 Task: Start in the project AgileOutlook the sprint 'Code Standardization Sprint', with a duration of 2 weeks. Start in the project AgileOutlook the sprint 'Code Standardization Sprint', with a duration of 1 week. Start in the project AgileOutlook the sprint 'Code Standardization Sprint', with a duration of 3 weeks
Action: Mouse moved to (657, 156)
Screenshot: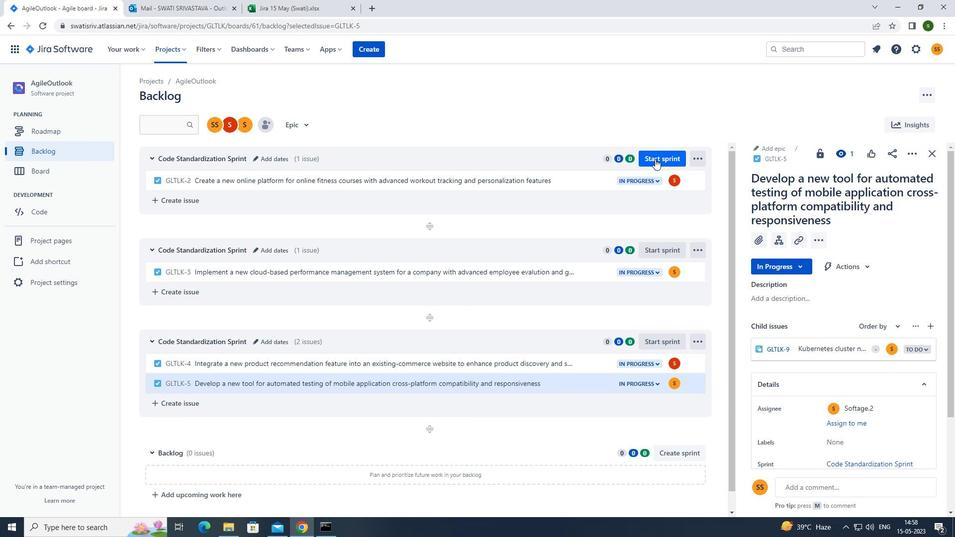 
Action: Mouse pressed left at (657, 156)
Screenshot: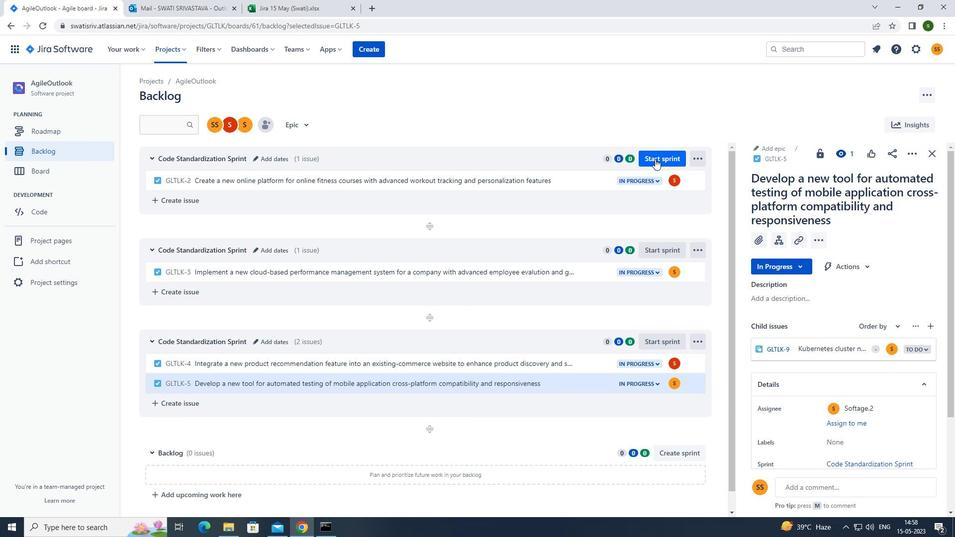 
Action: Mouse moved to (446, 177)
Screenshot: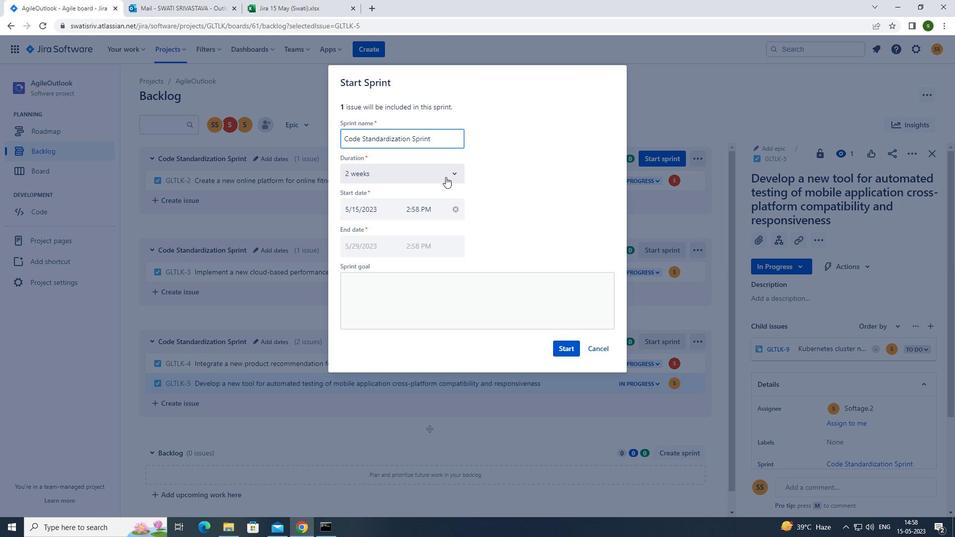 
Action: Mouse pressed left at (446, 177)
Screenshot: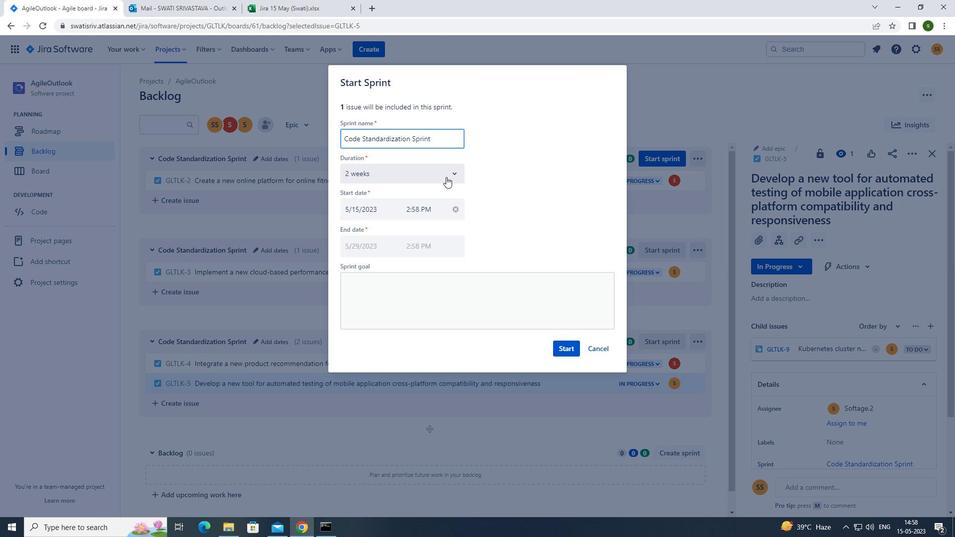 
Action: Mouse moved to (418, 215)
Screenshot: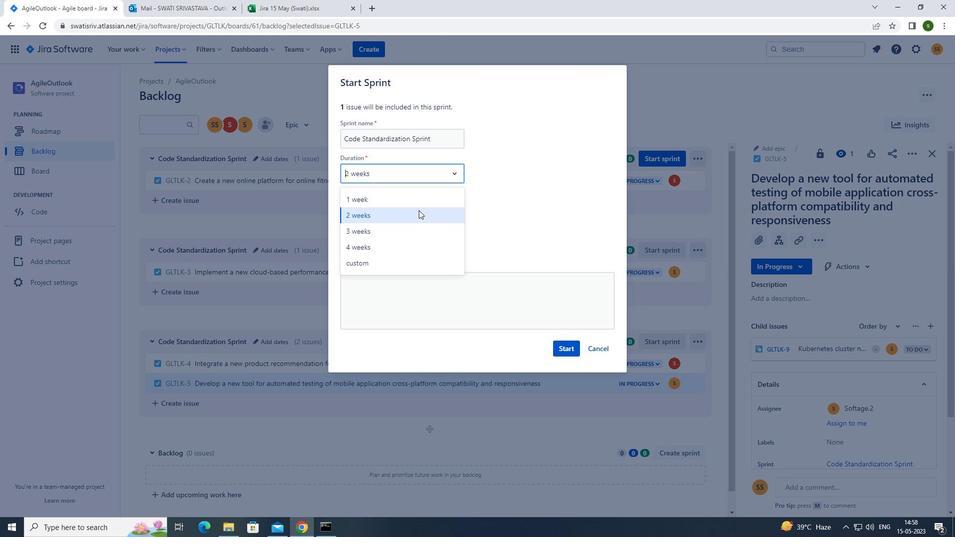 
Action: Mouse pressed left at (418, 215)
Screenshot: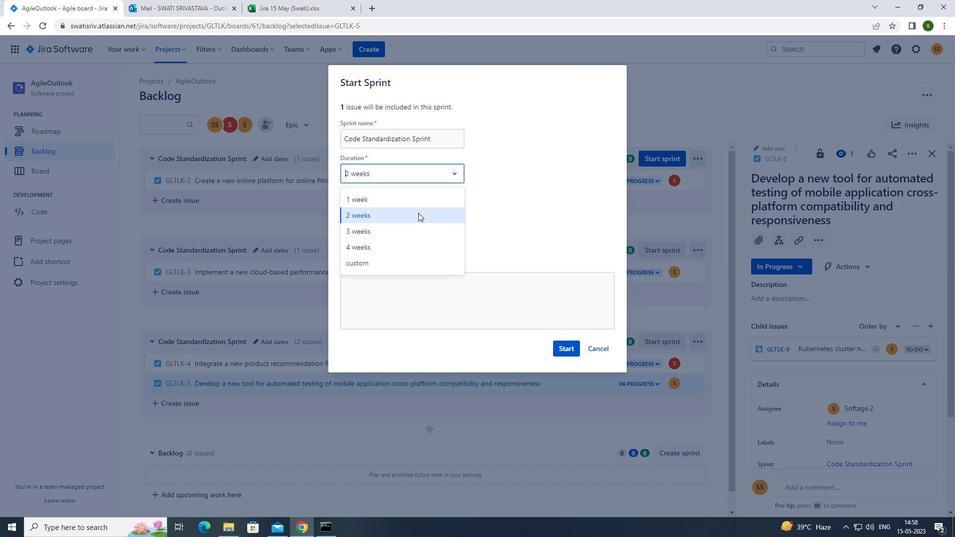 
Action: Mouse moved to (569, 350)
Screenshot: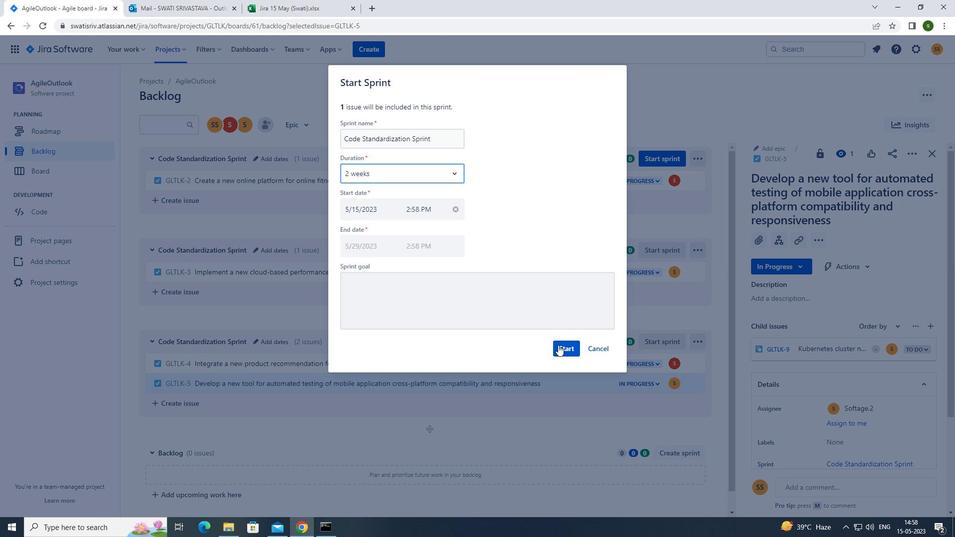 
Action: Mouse pressed left at (569, 350)
Screenshot: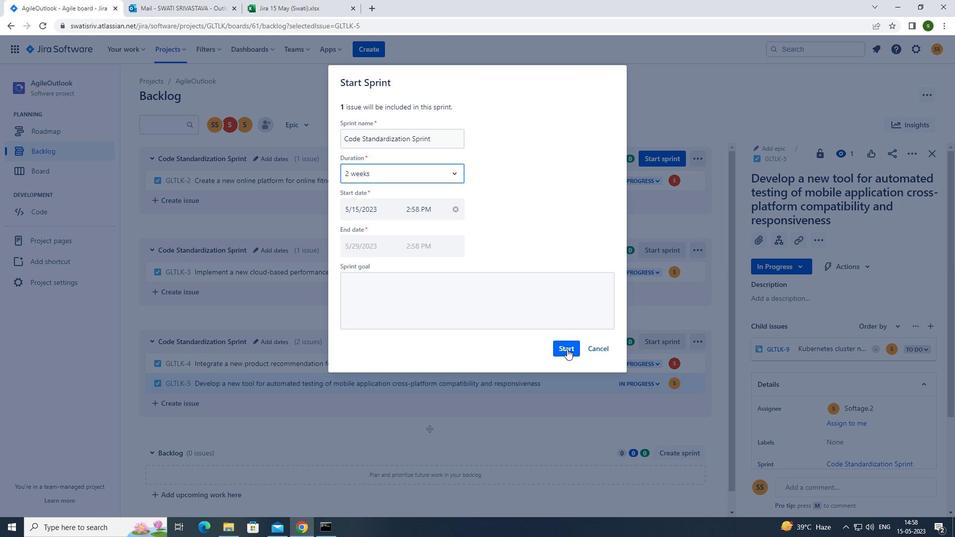 
Action: Mouse moved to (73, 152)
Screenshot: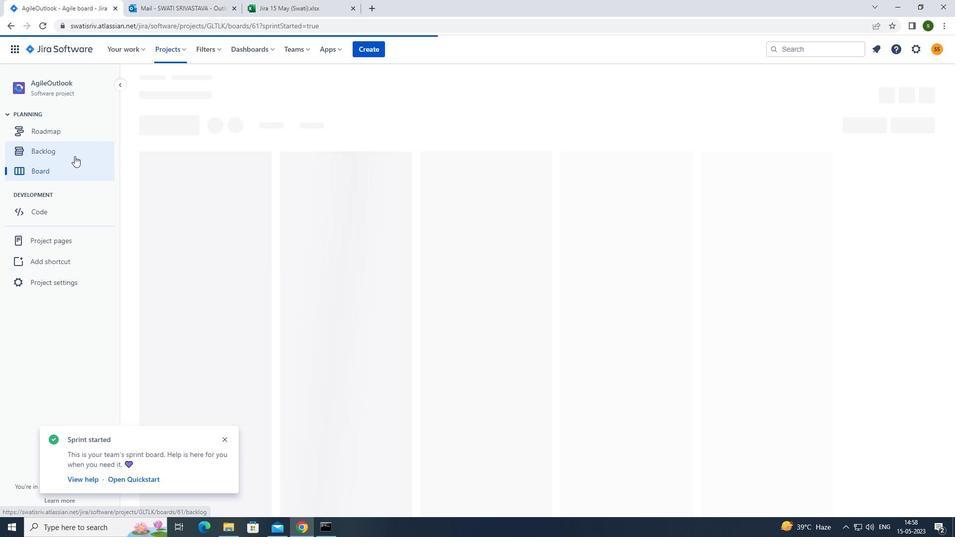 
Action: Mouse pressed left at (73, 152)
Screenshot: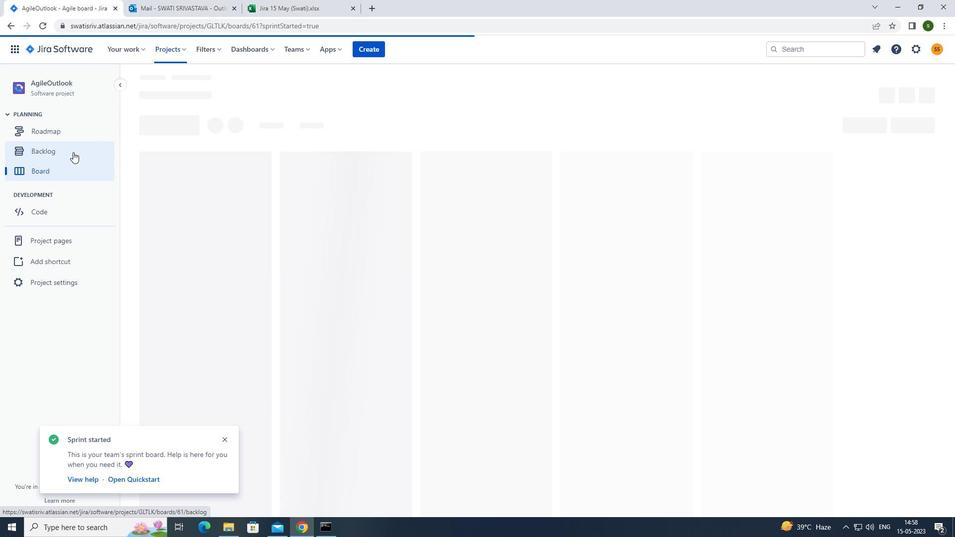 
Action: Mouse moved to (877, 244)
Screenshot: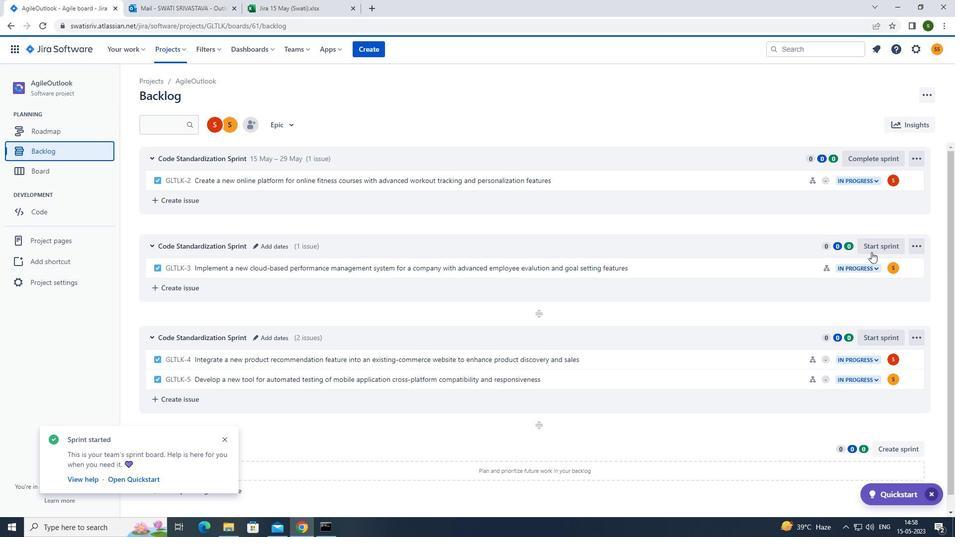 
Action: Mouse pressed left at (877, 244)
Screenshot: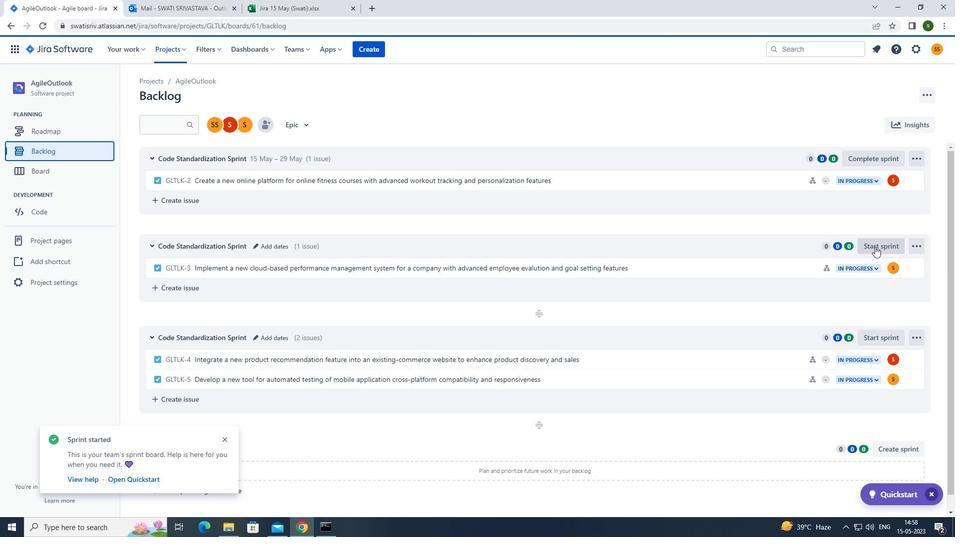 
Action: Mouse moved to (437, 172)
Screenshot: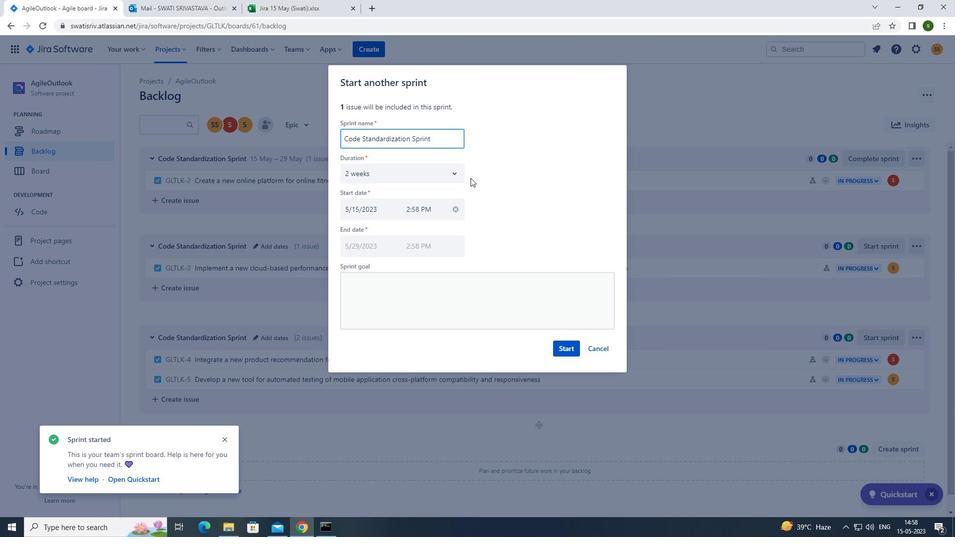 
Action: Mouse pressed left at (437, 172)
Screenshot: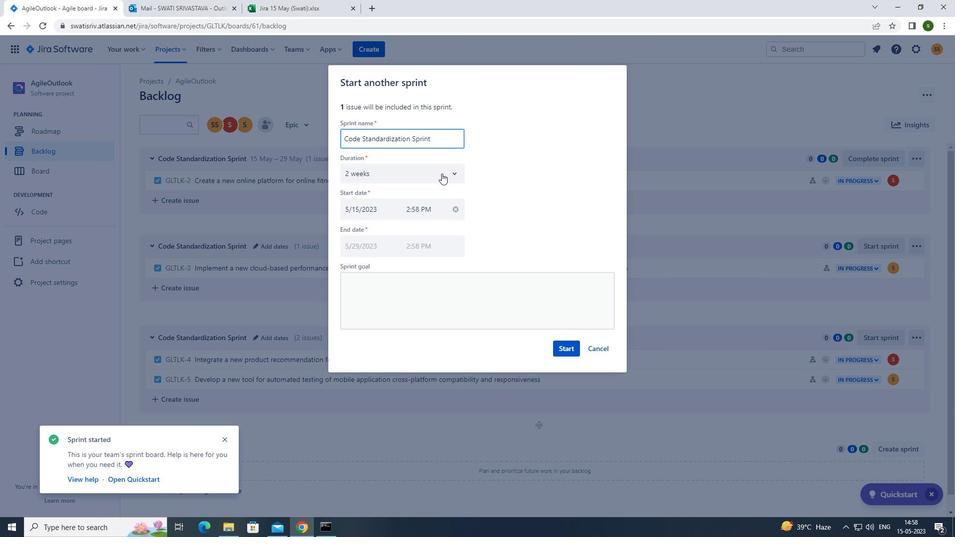 
Action: Mouse moved to (421, 199)
Screenshot: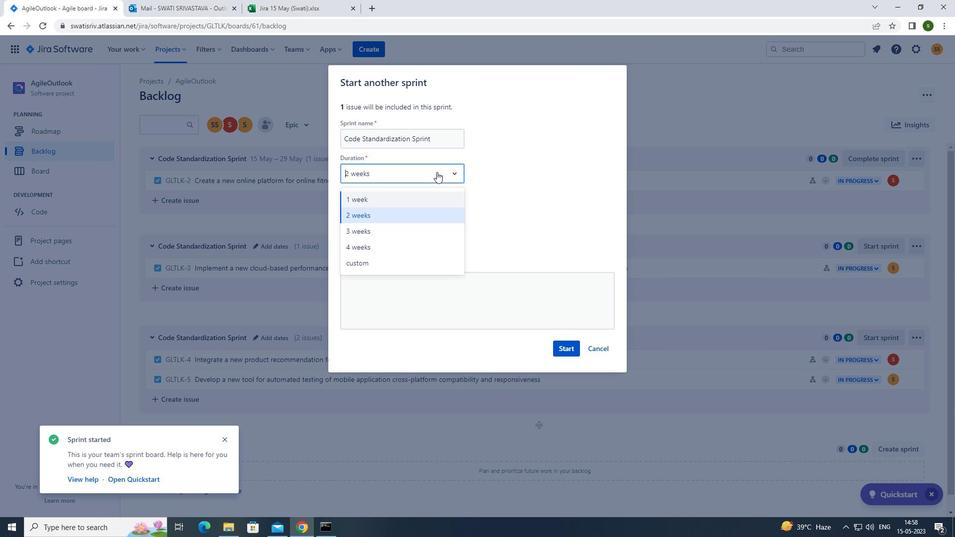 
Action: Mouse pressed left at (421, 199)
Screenshot: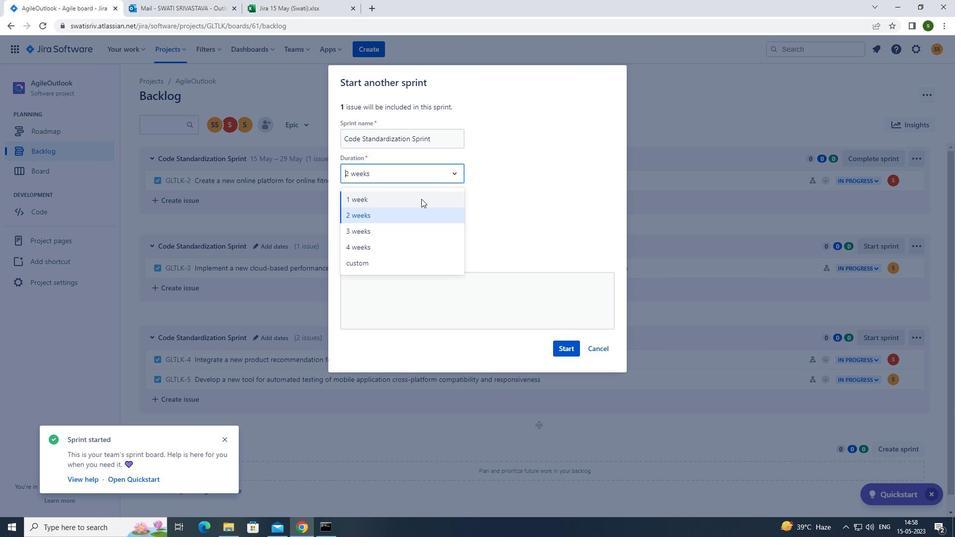 
Action: Mouse moved to (571, 343)
Screenshot: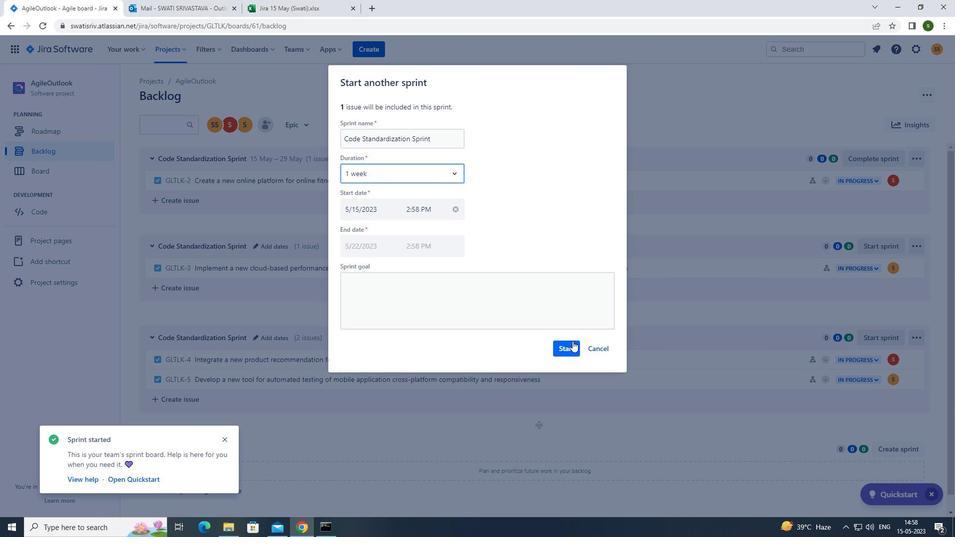 
Action: Mouse pressed left at (571, 343)
Screenshot: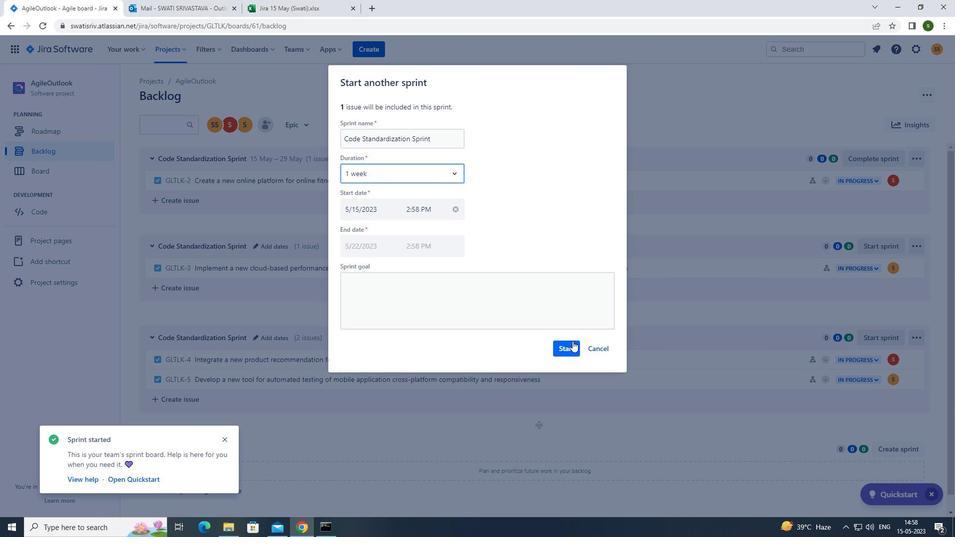 
Action: Mouse moved to (74, 151)
Screenshot: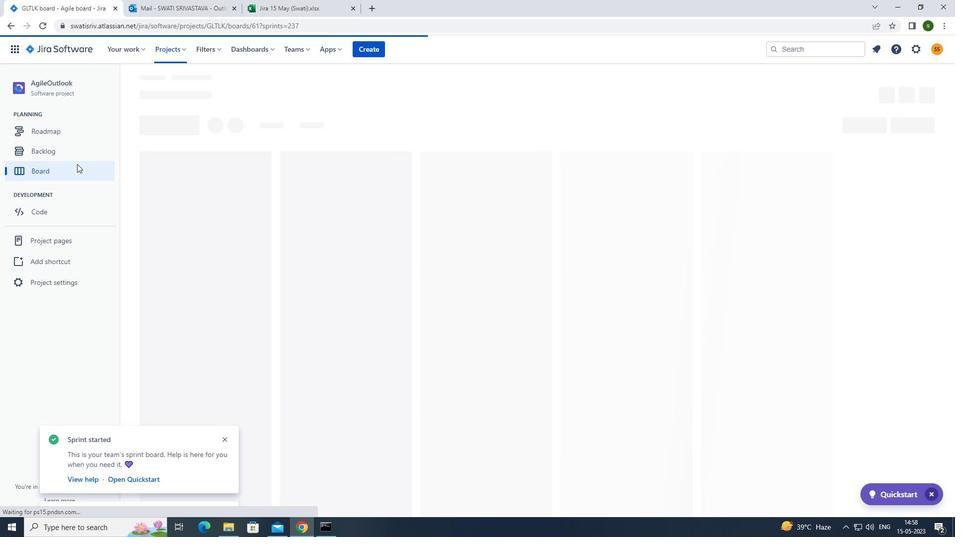 
Action: Mouse pressed left at (74, 151)
Screenshot: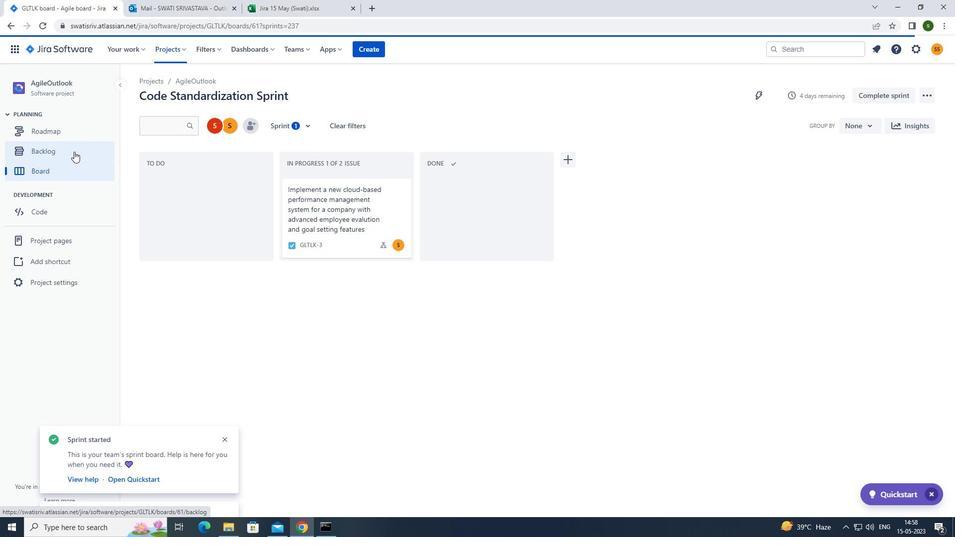 
Action: Mouse moved to (877, 334)
Screenshot: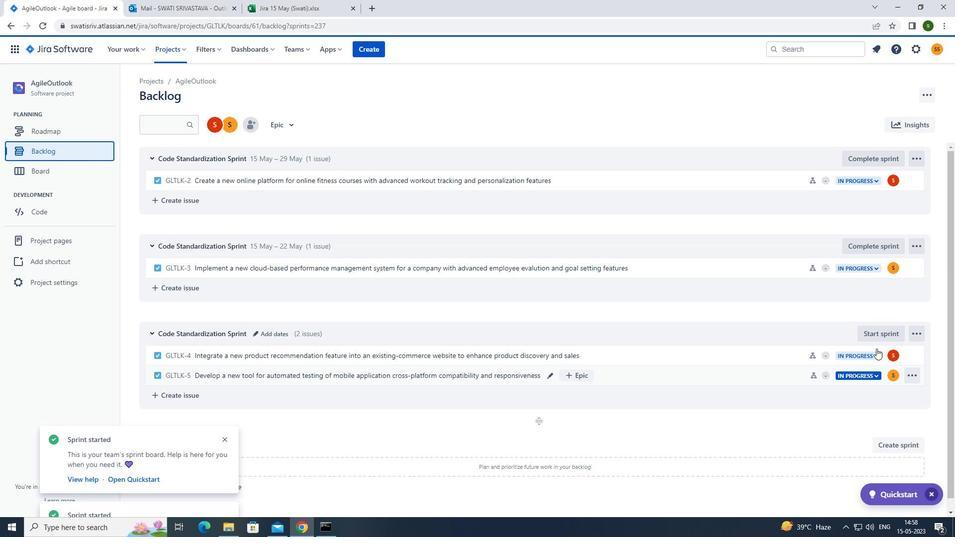 
Action: Mouse pressed left at (877, 334)
Screenshot: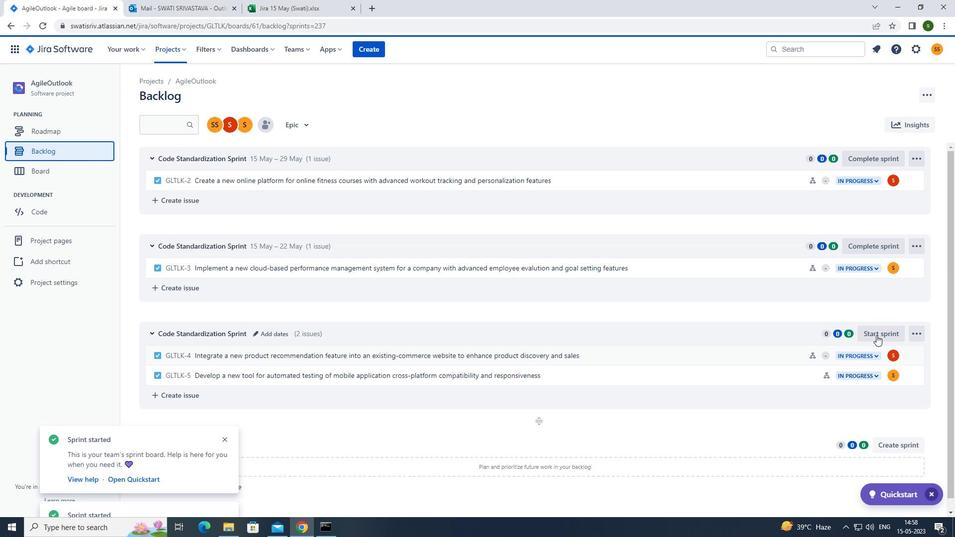 
Action: Mouse moved to (390, 173)
Screenshot: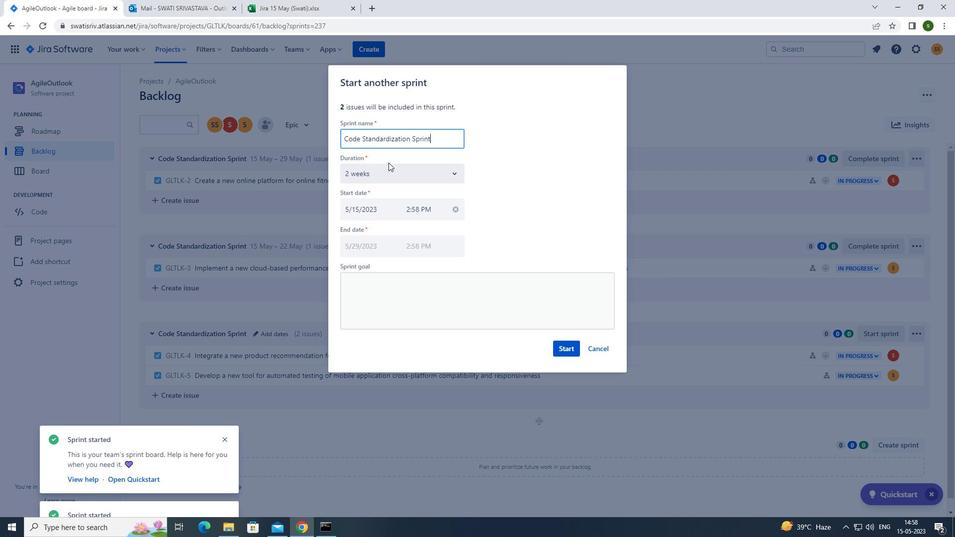 
Action: Mouse pressed left at (390, 173)
Screenshot: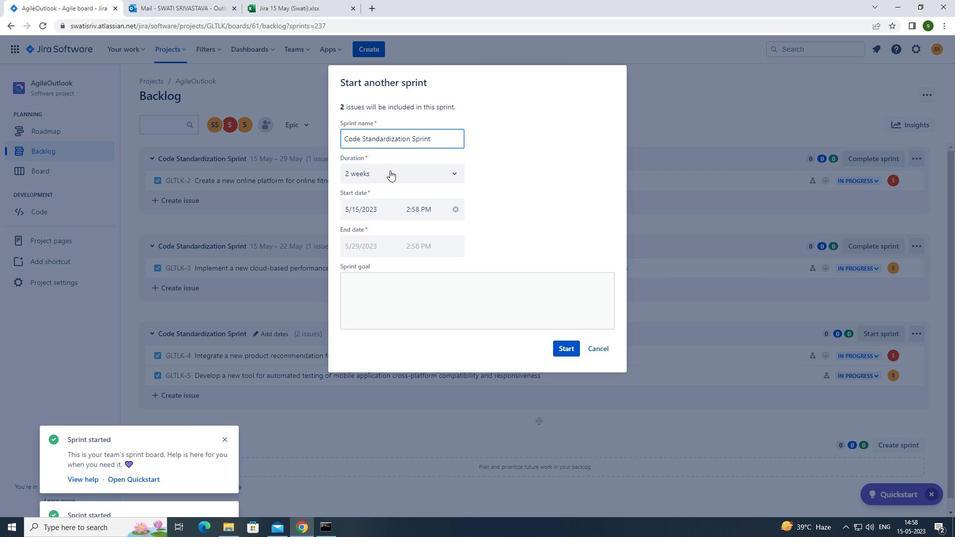
Action: Mouse moved to (383, 231)
Screenshot: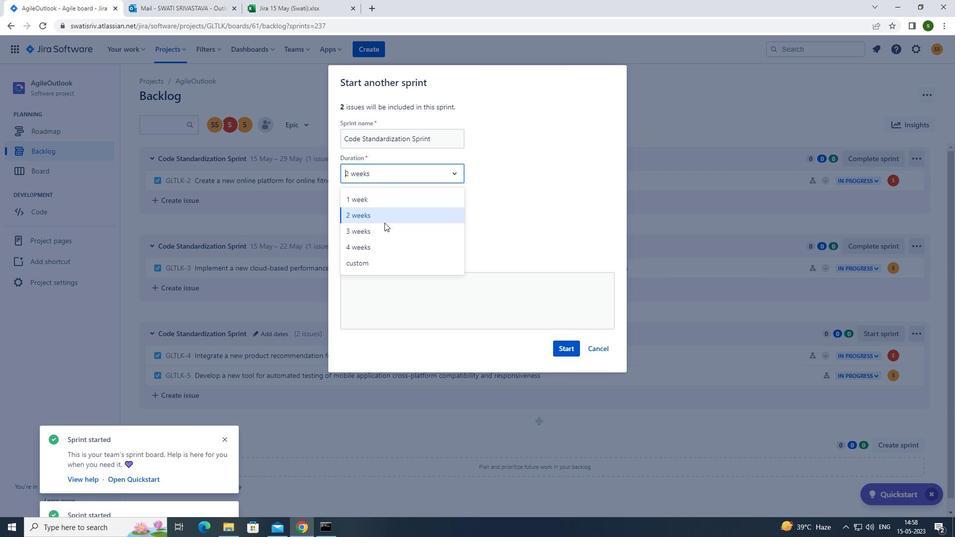 
Action: Mouse pressed left at (383, 231)
Screenshot: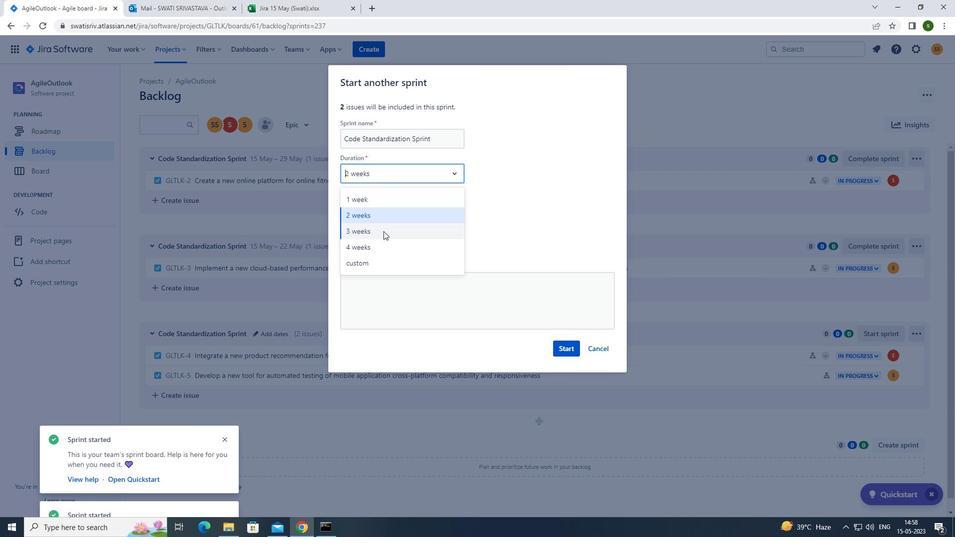 
Action: Mouse moved to (567, 354)
Screenshot: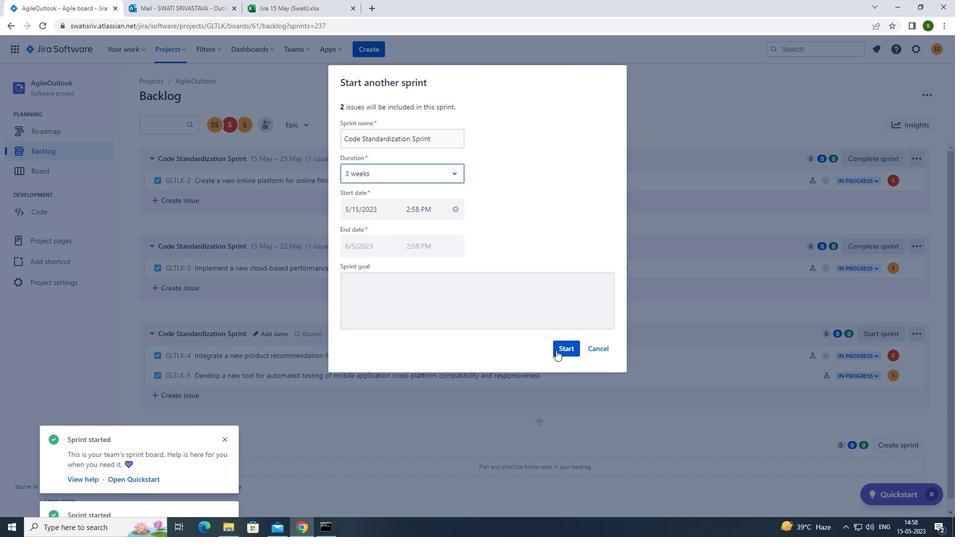
Action: Mouse pressed left at (567, 354)
Screenshot: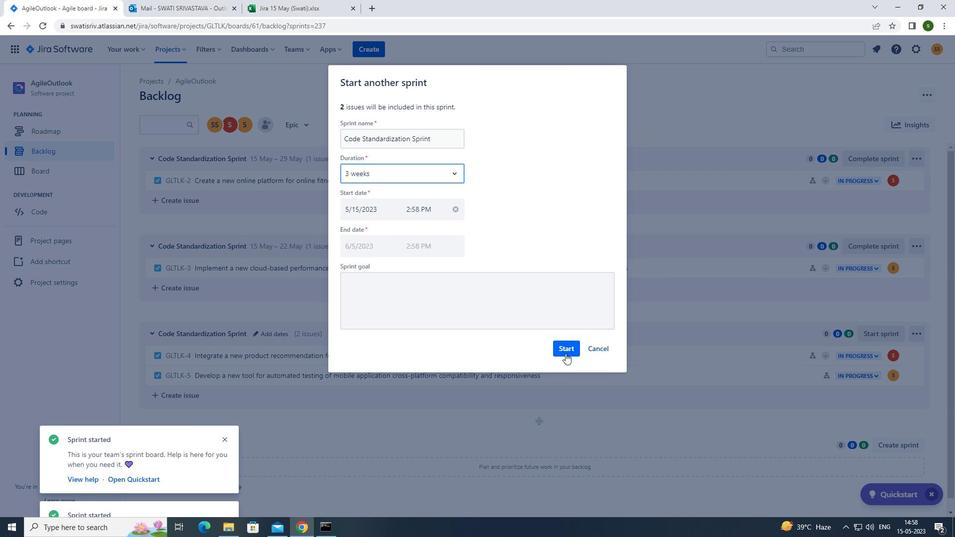 
